 Task: Create a section Data Mining Sprint and in the section, add a milestone Risk Assessment and Management in the project AirLink
Action: Mouse moved to (74, 420)
Screenshot: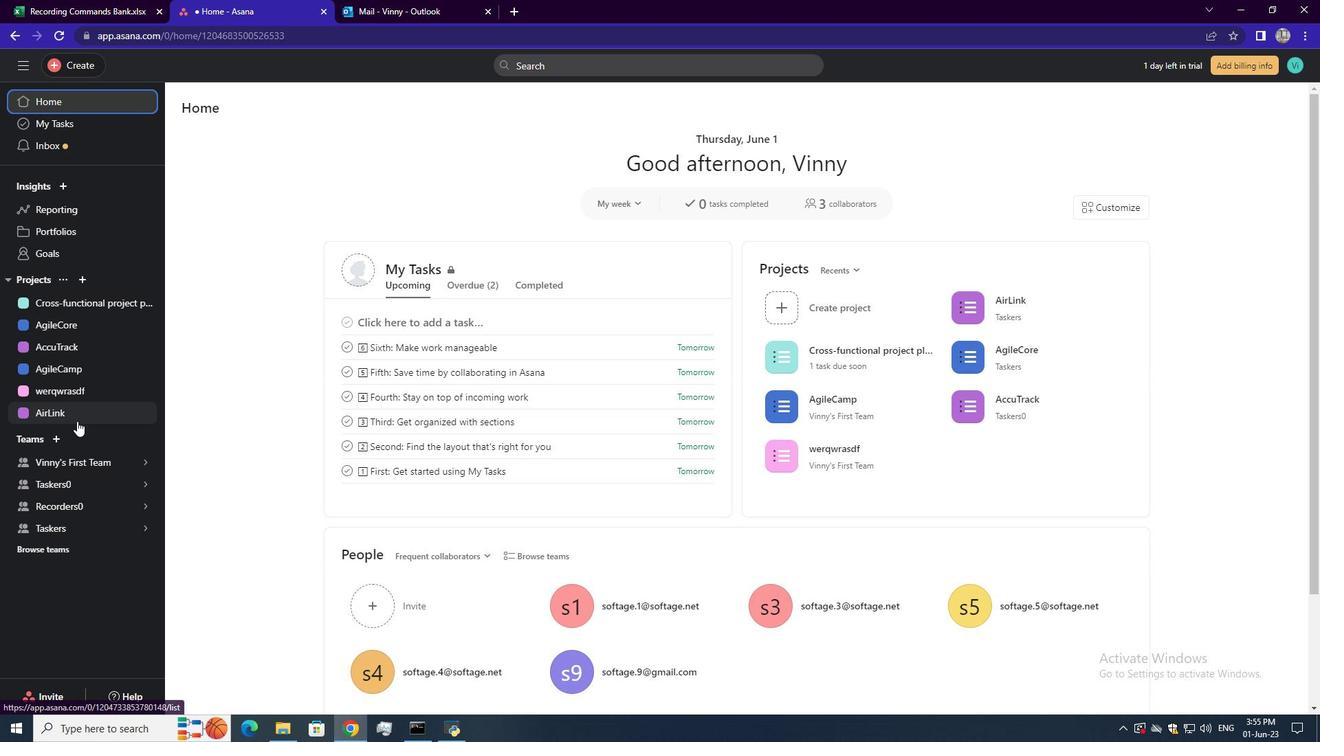 
Action: Mouse pressed left at (74, 420)
Screenshot: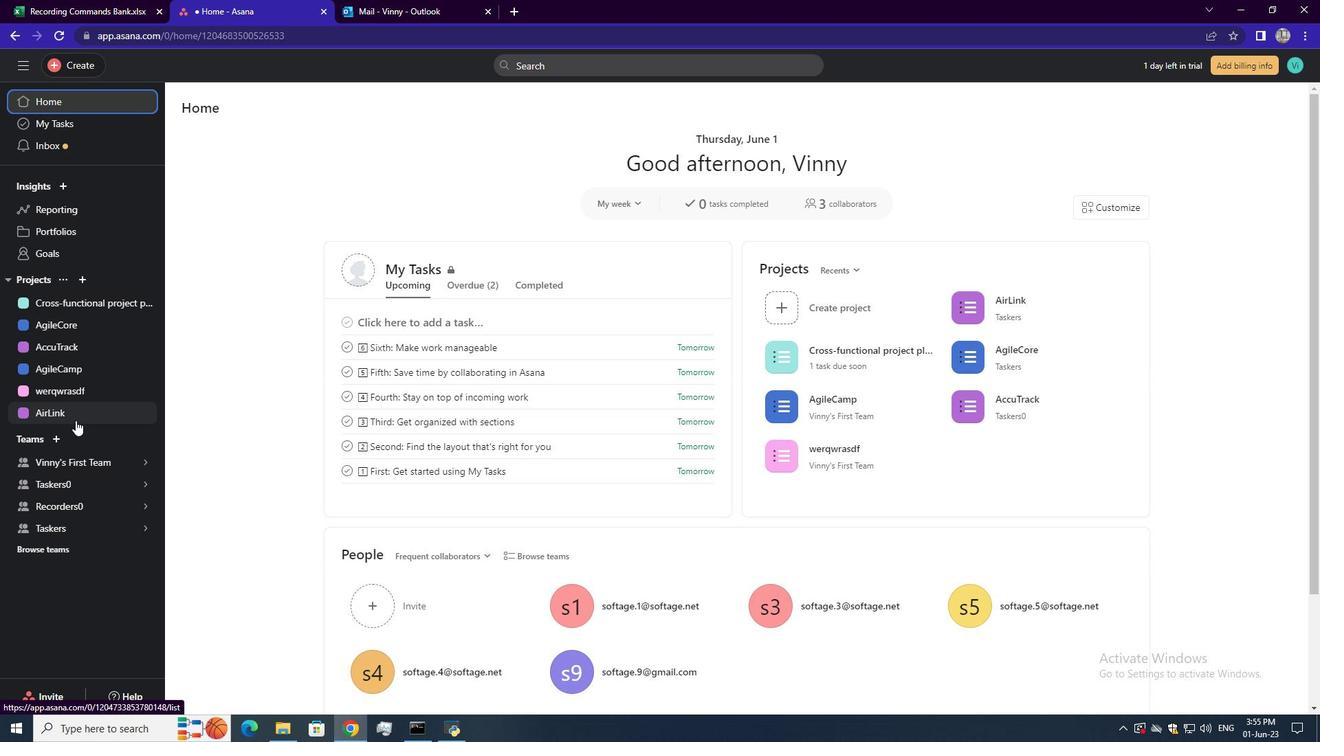 
Action: Mouse moved to (255, 591)
Screenshot: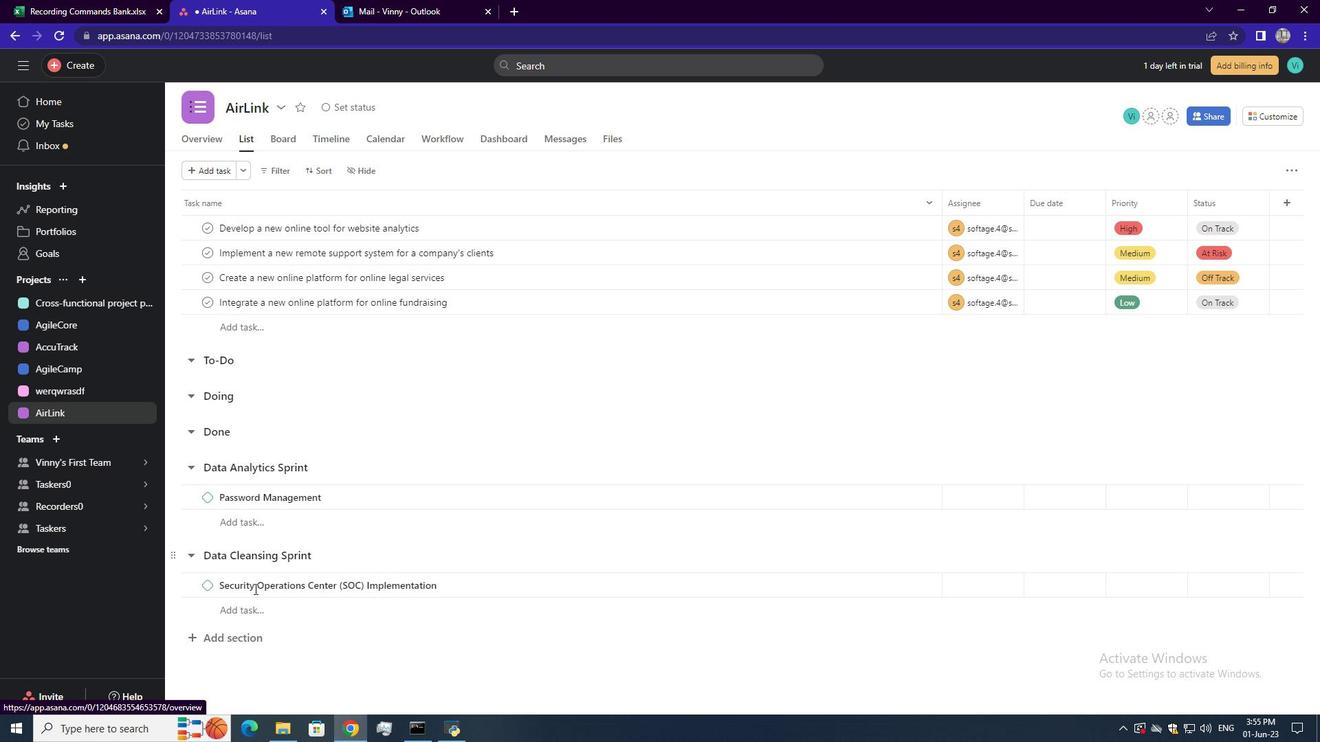 
Action: Mouse scrolled (255, 590) with delta (0, 0)
Screenshot: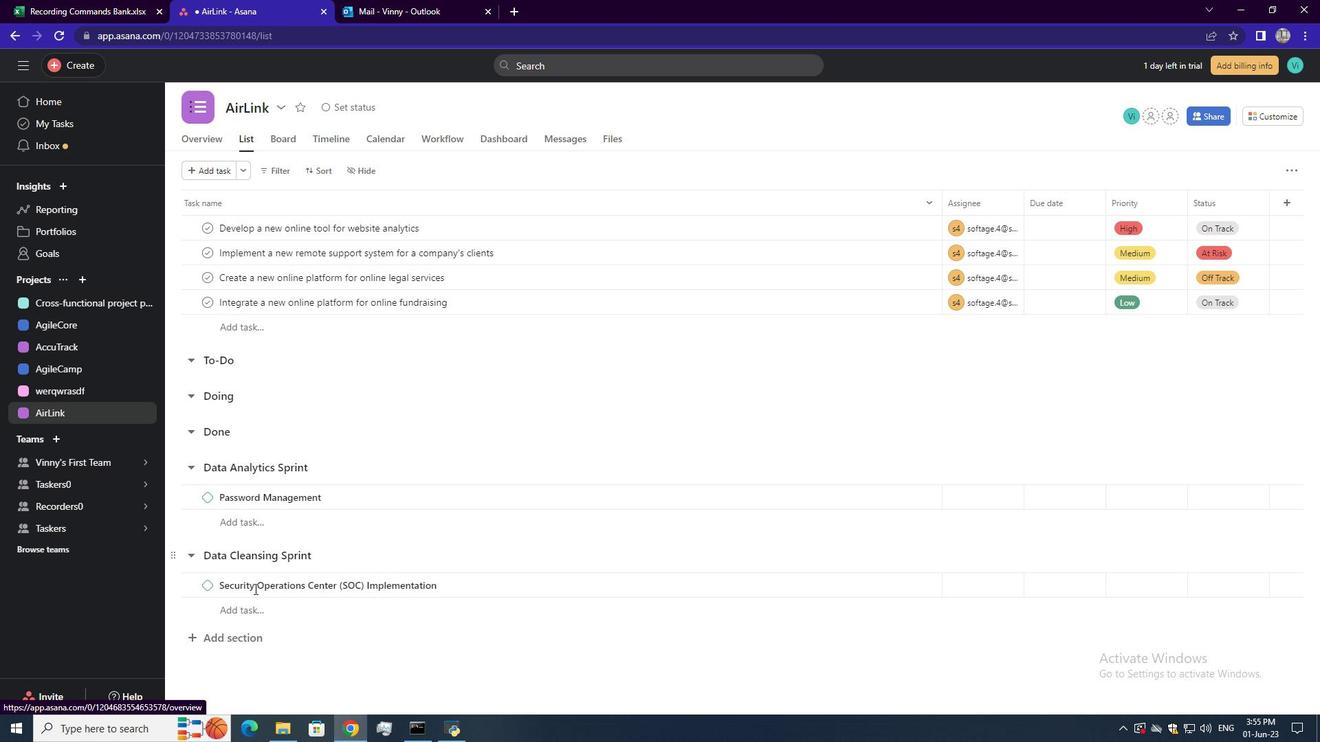 
Action: Mouse scrolled (255, 590) with delta (0, 0)
Screenshot: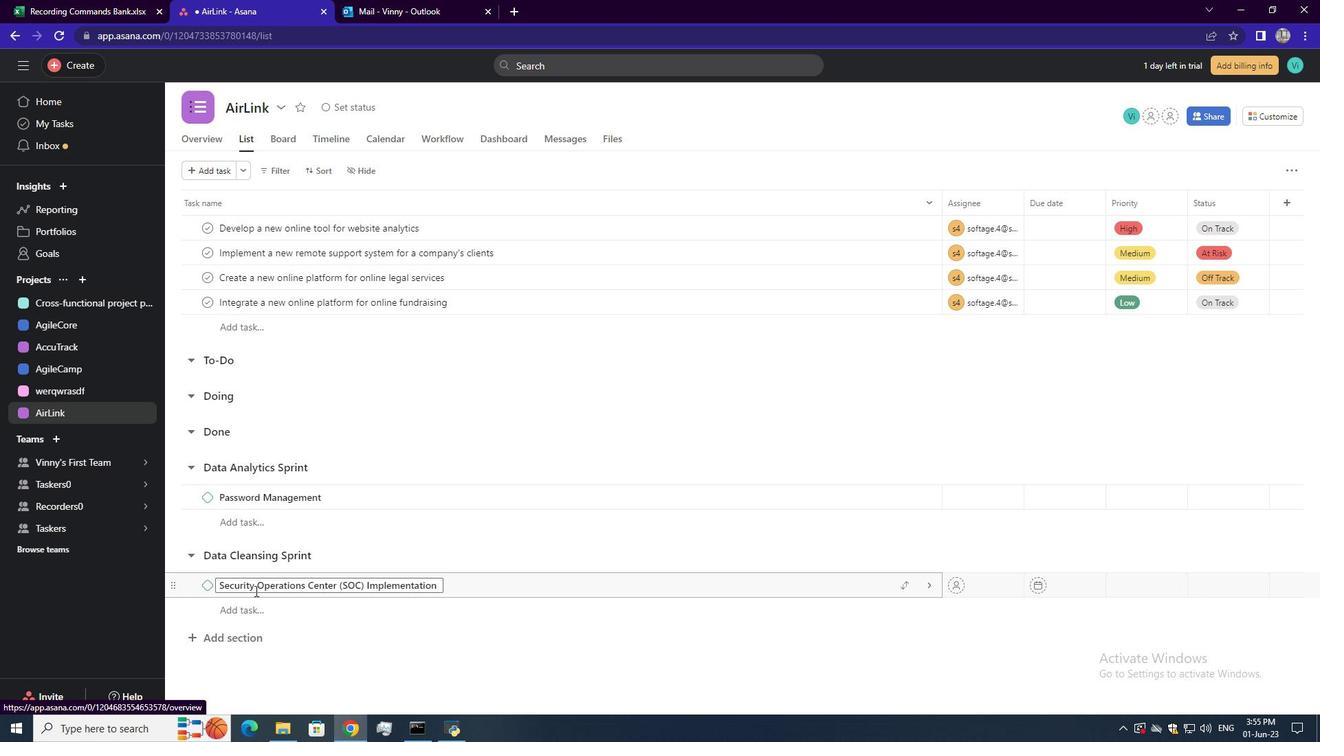 
Action: Mouse moved to (248, 636)
Screenshot: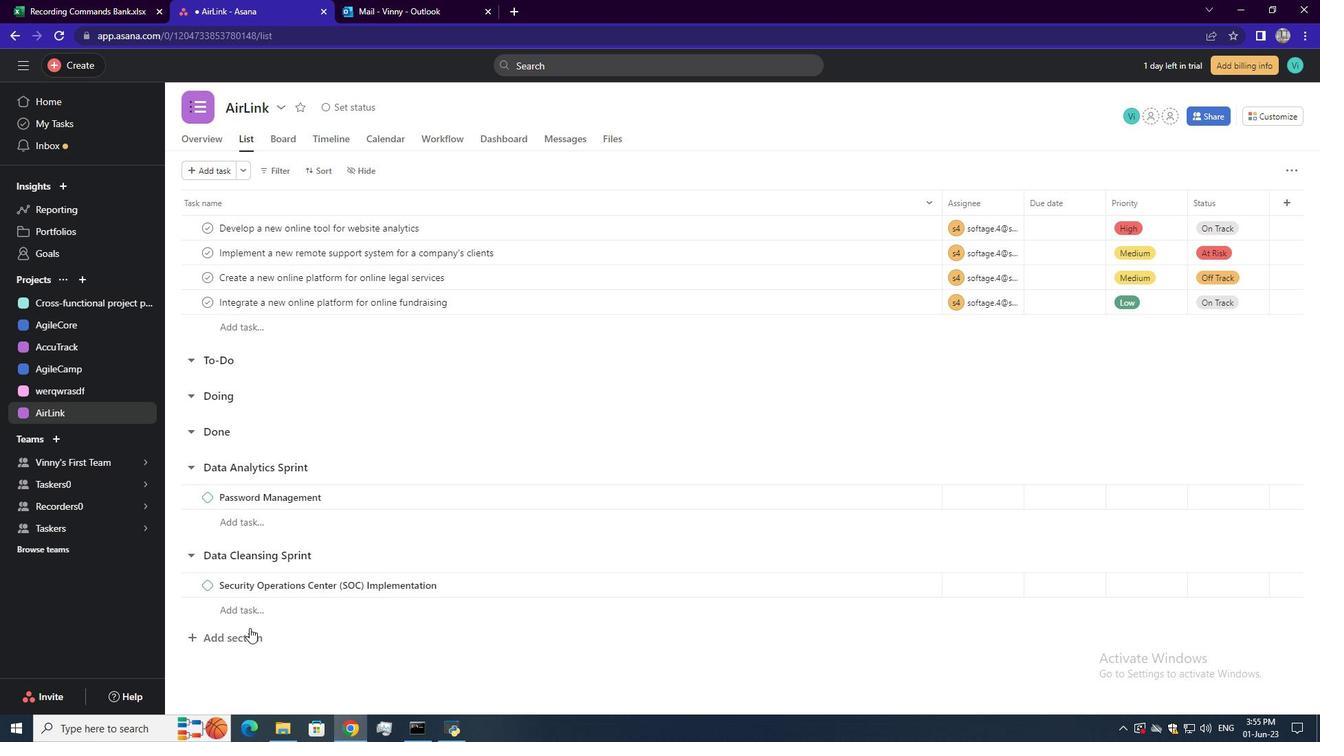 
Action: Mouse pressed left at (248, 636)
Screenshot: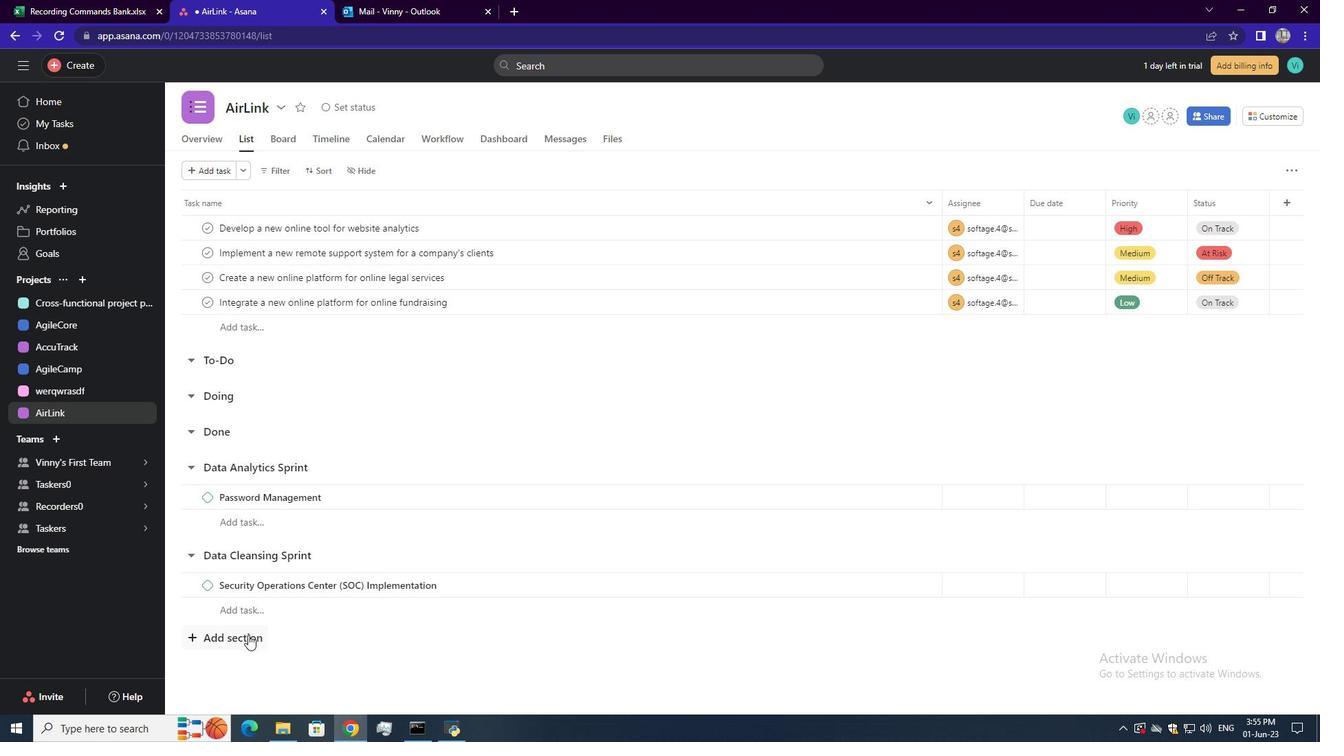 
Action: Mouse moved to (248, 638)
Screenshot: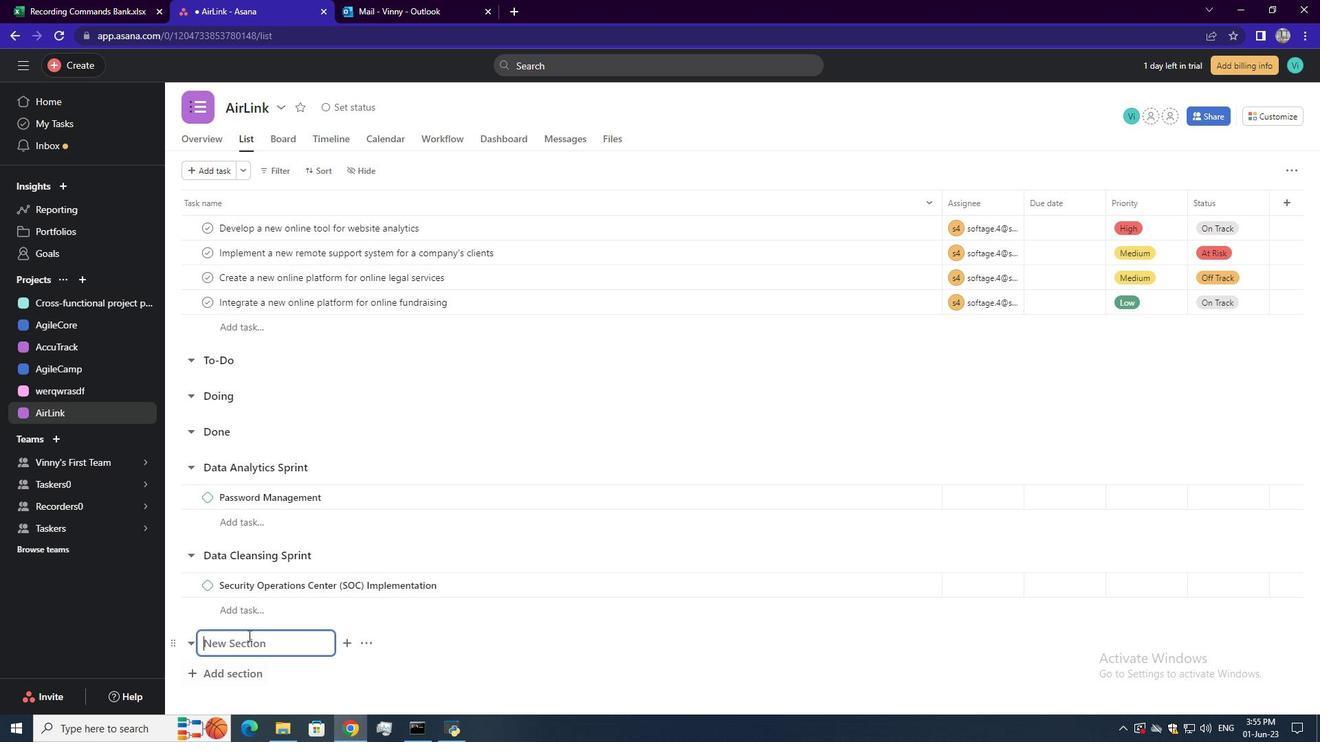 
Action: Mouse pressed left at (248, 638)
Screenshot: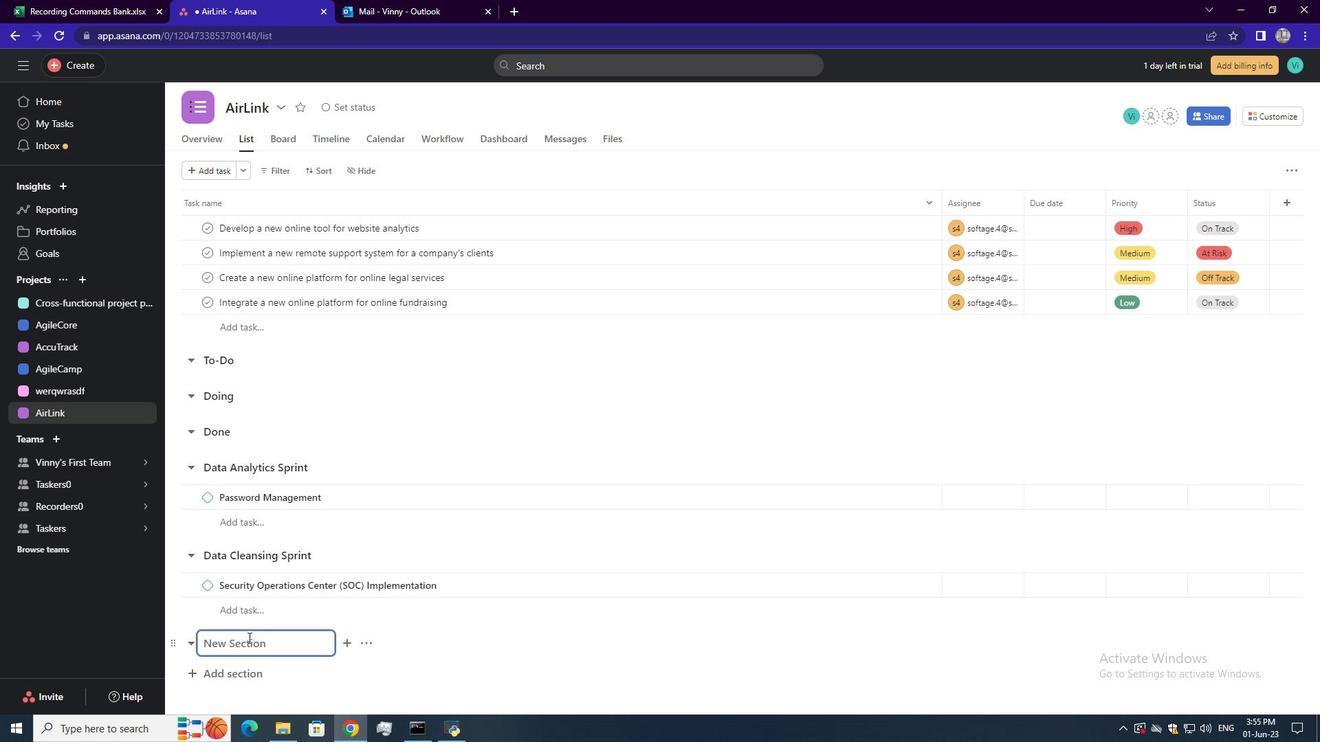
Action: Key pressed <Key.shift>Data<Key.space><Key.shift>Mining<Key.space><Key.shift>Sprint<Key.space><Key.enter>
Screenshot: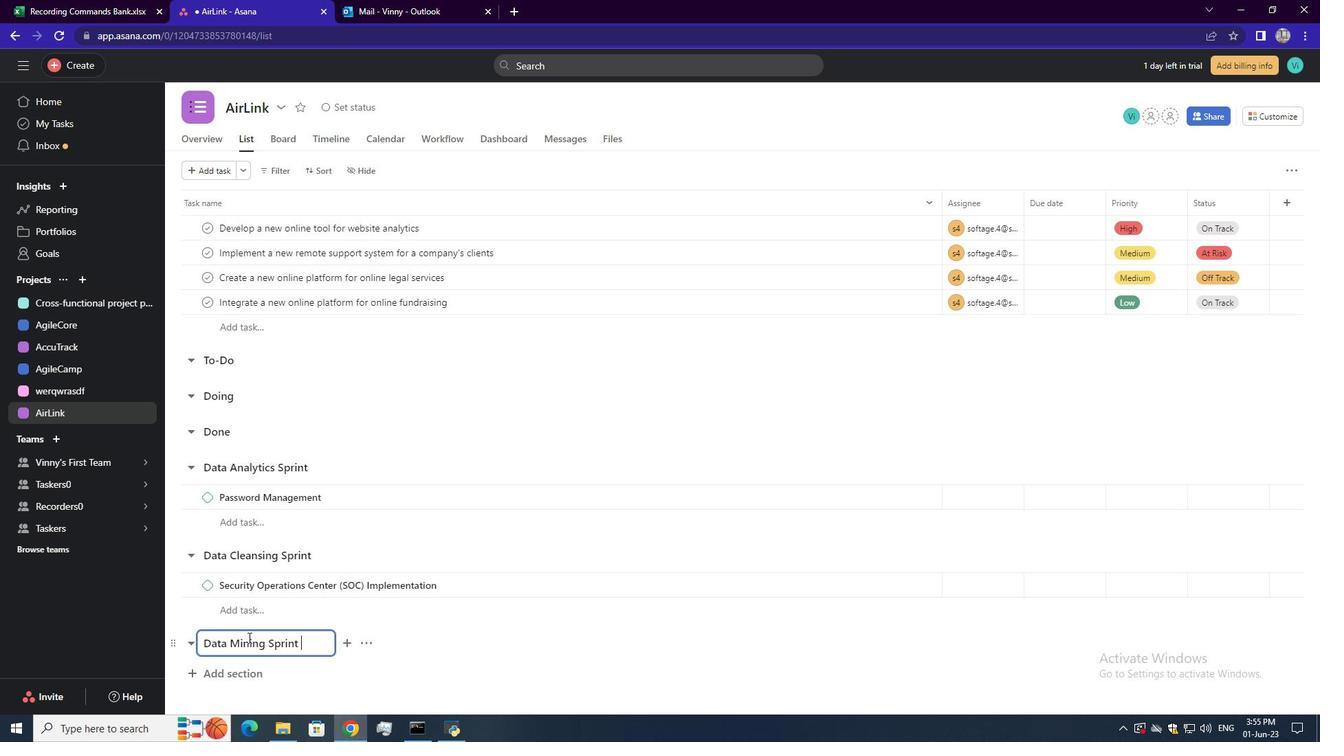 
Action: Mouse moved to (261, 670)
Screenshot: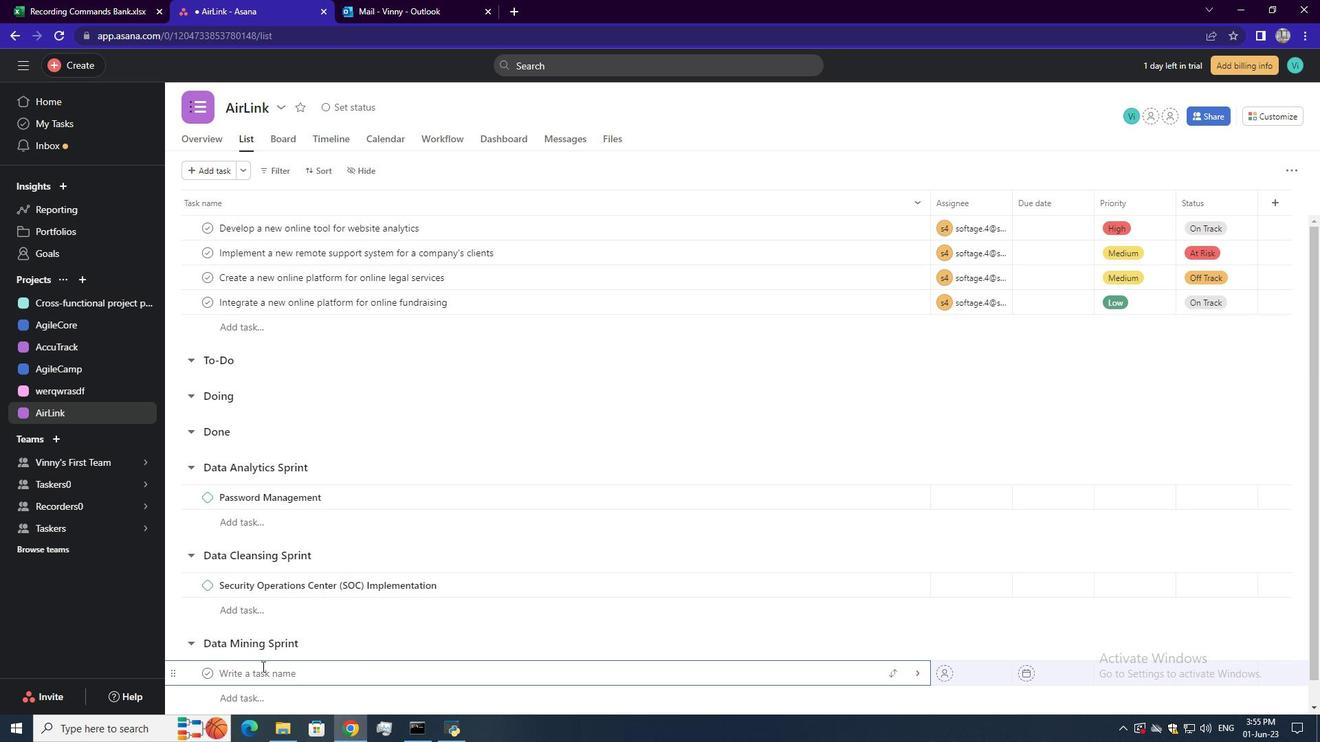 
Action: Mouse pressed left at (261, 670)
Screenshot: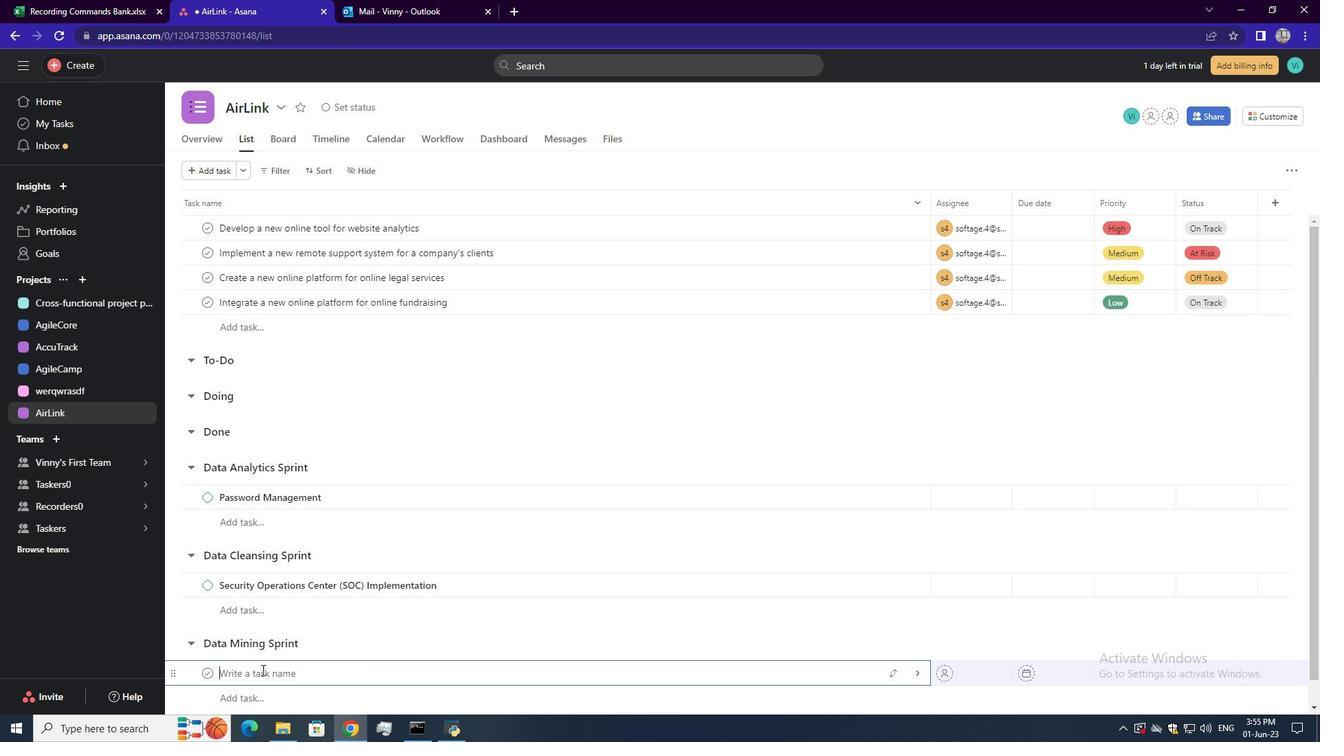 
Action: Mouse moved to (261, 671)
Screenshot: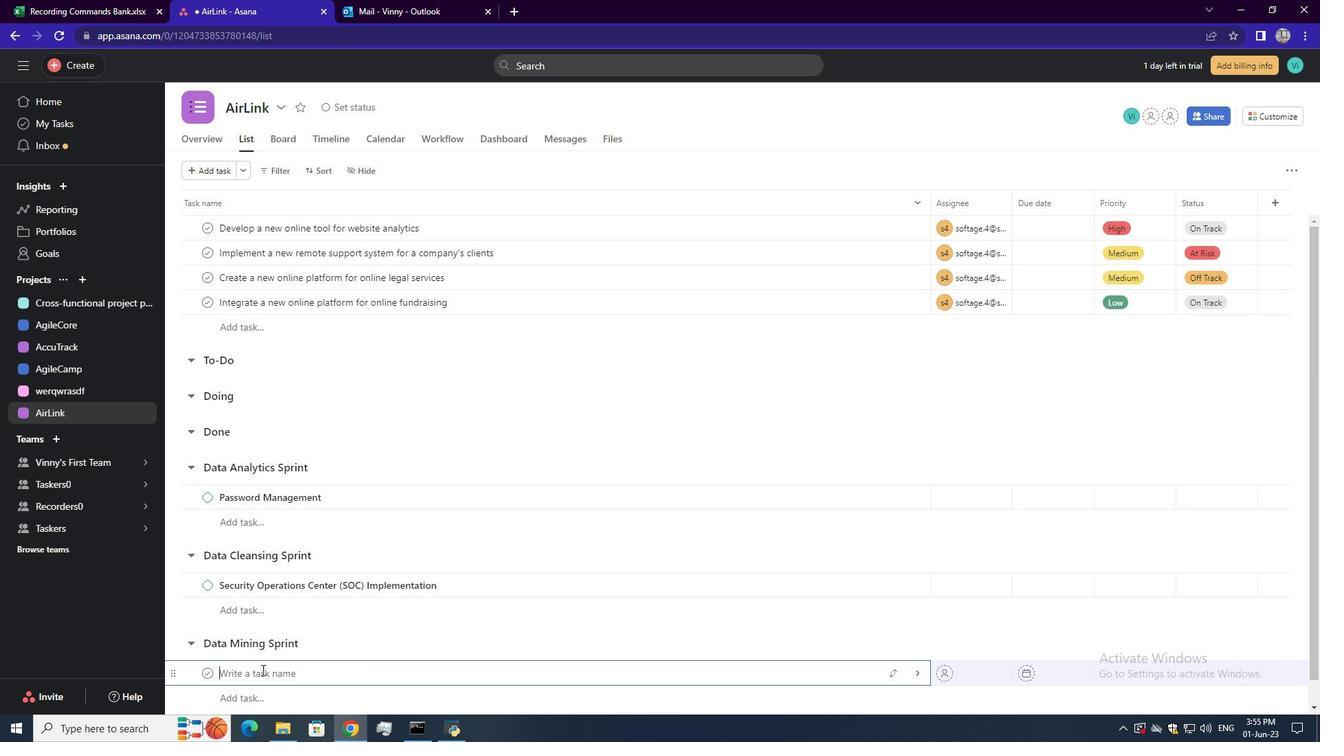 
Action: Key pressed <Key.shift>Risk<Key.space><Key.shift>Assessment<Key.space>and<Key.space><Key.shift>Management<Key.enter>
Screenshot: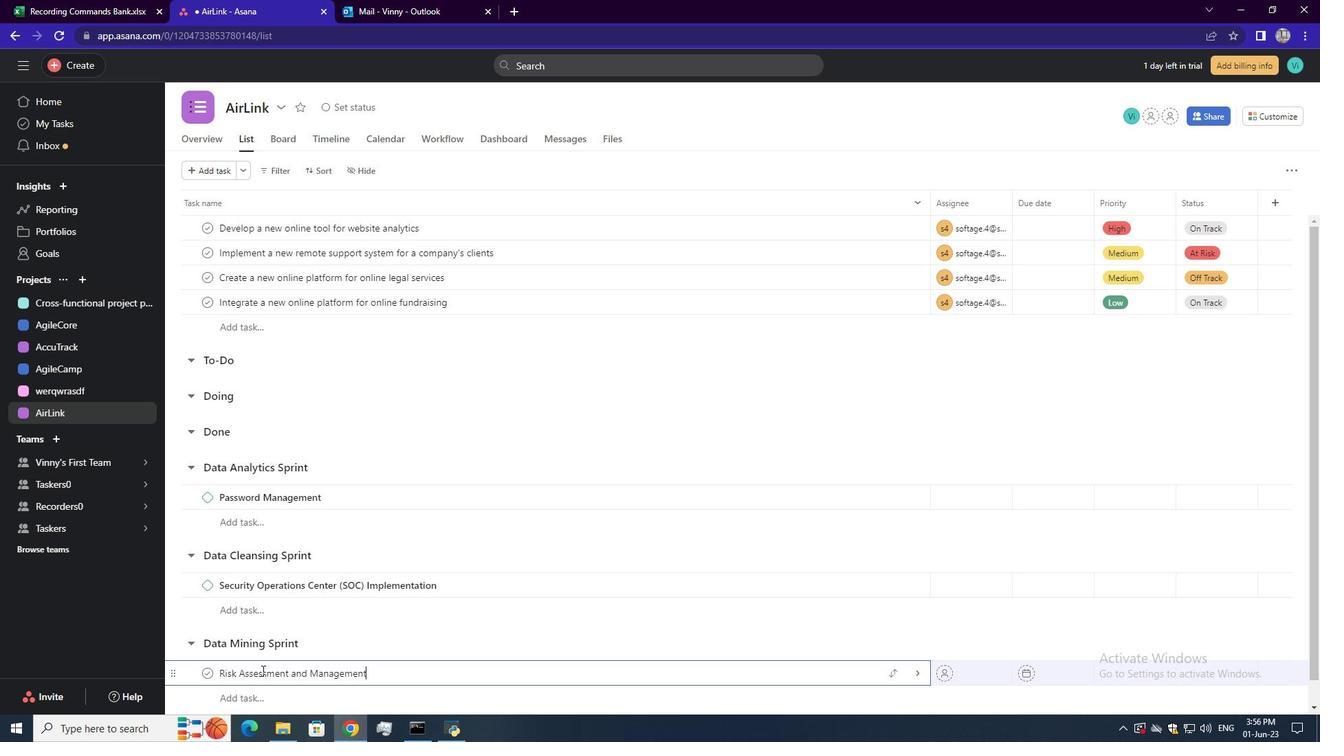 
Action: Mouse moved to (409, 675)
Screenshot: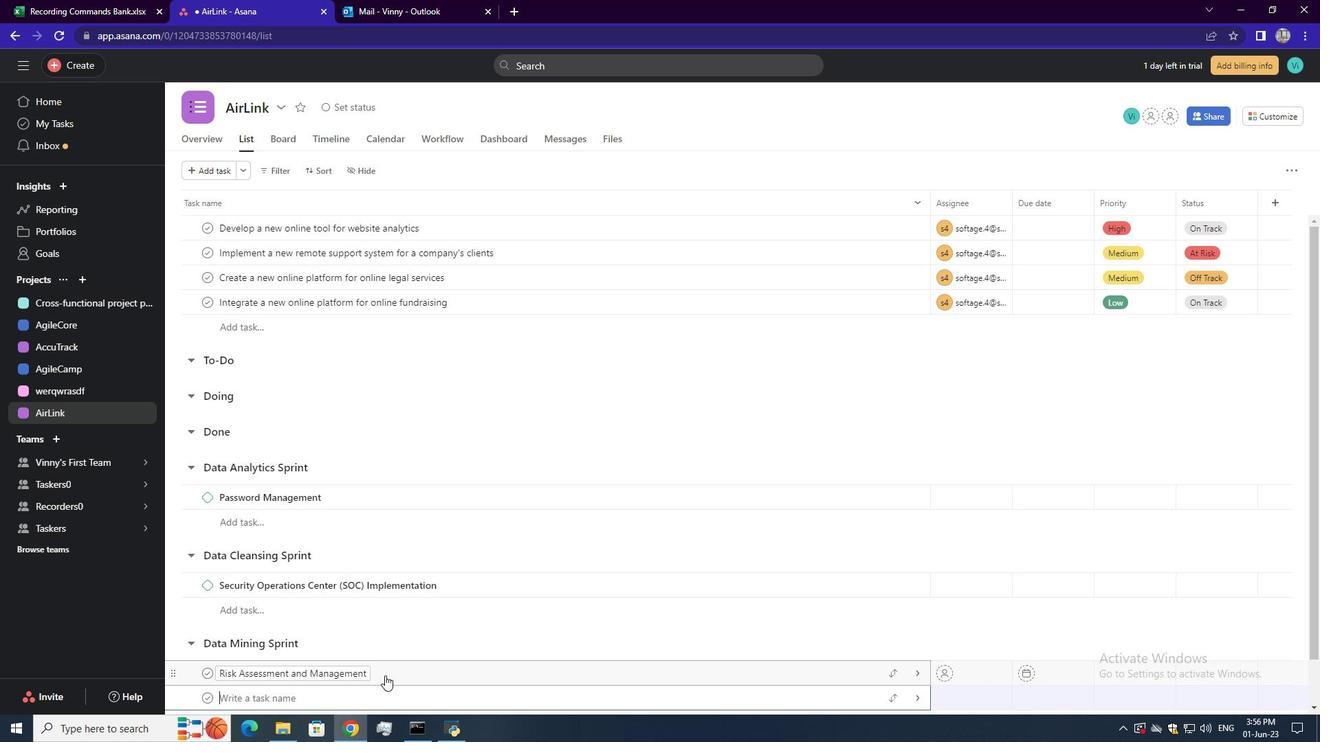 
Action: Mouse pressed left at (409, 675)
Screenshot: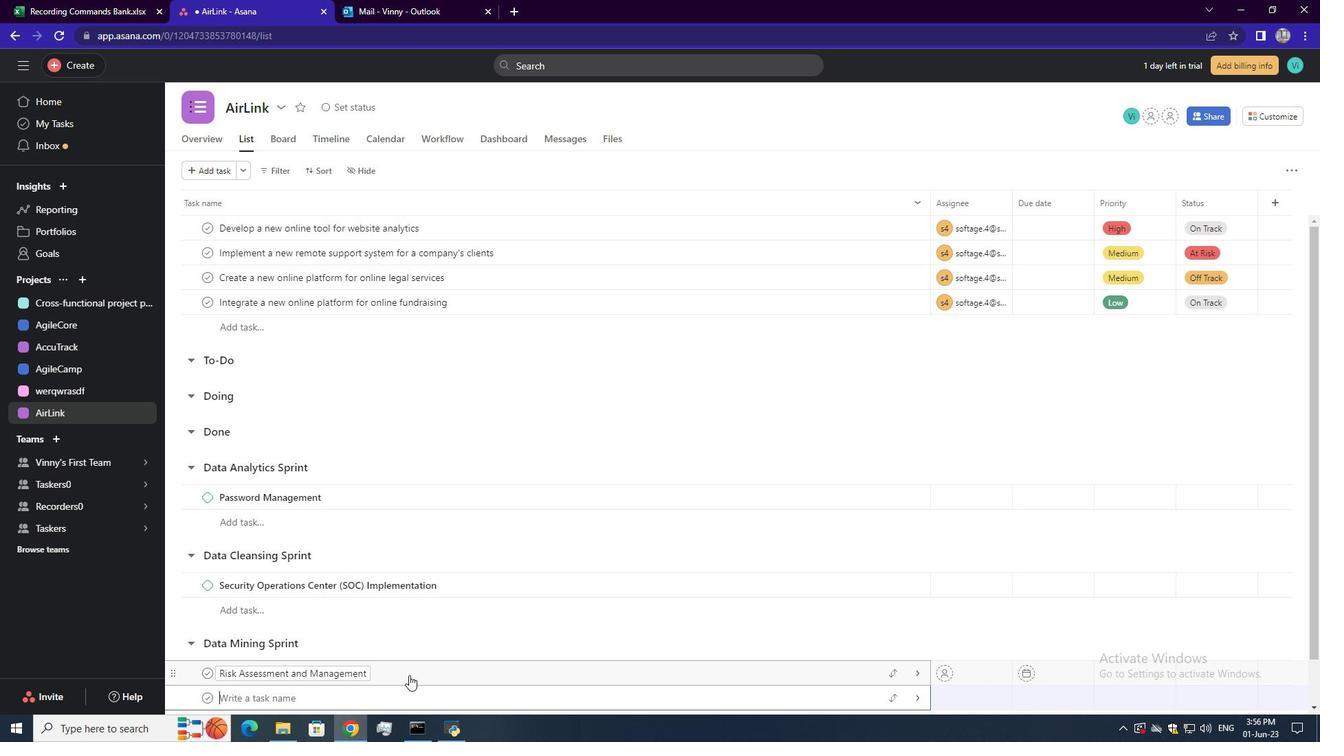 
Action: Mouse moved to (1277, 168)
Screenshot: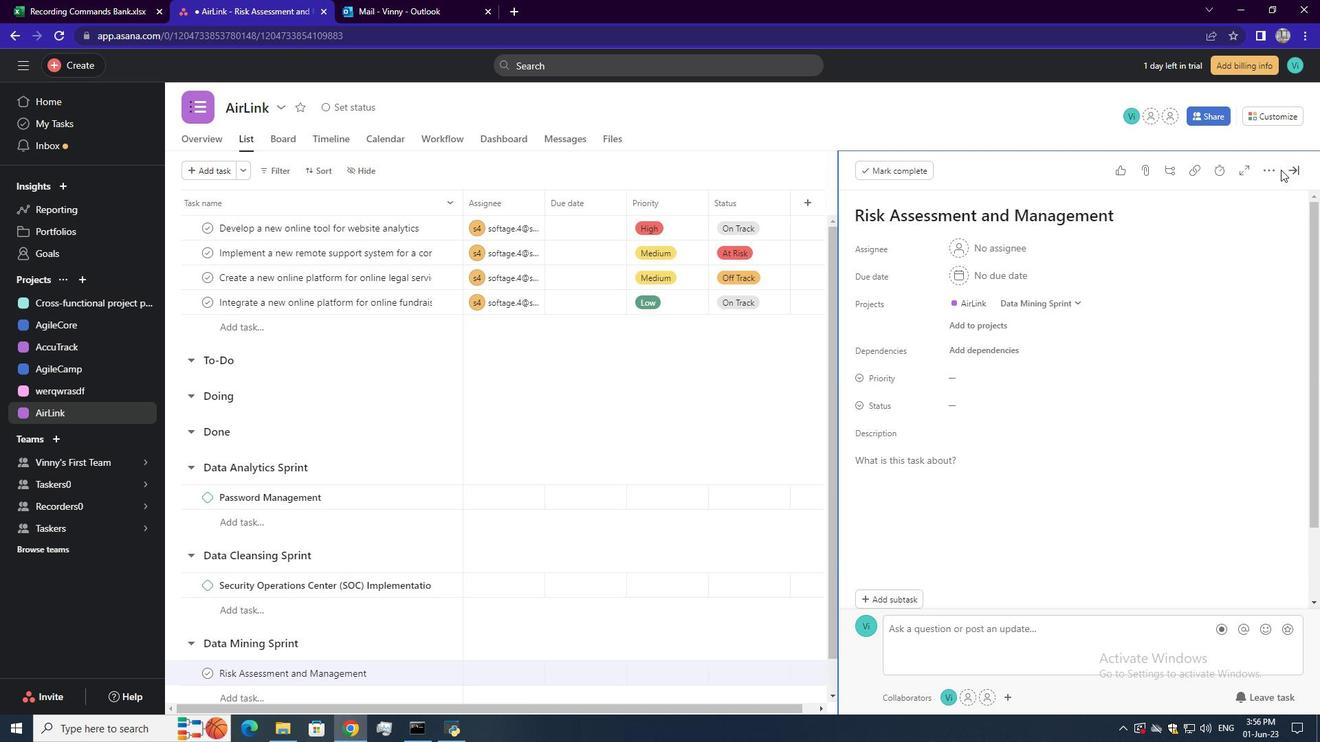 
Action: Mouse pressed left at (1277, 168)
Screenshot: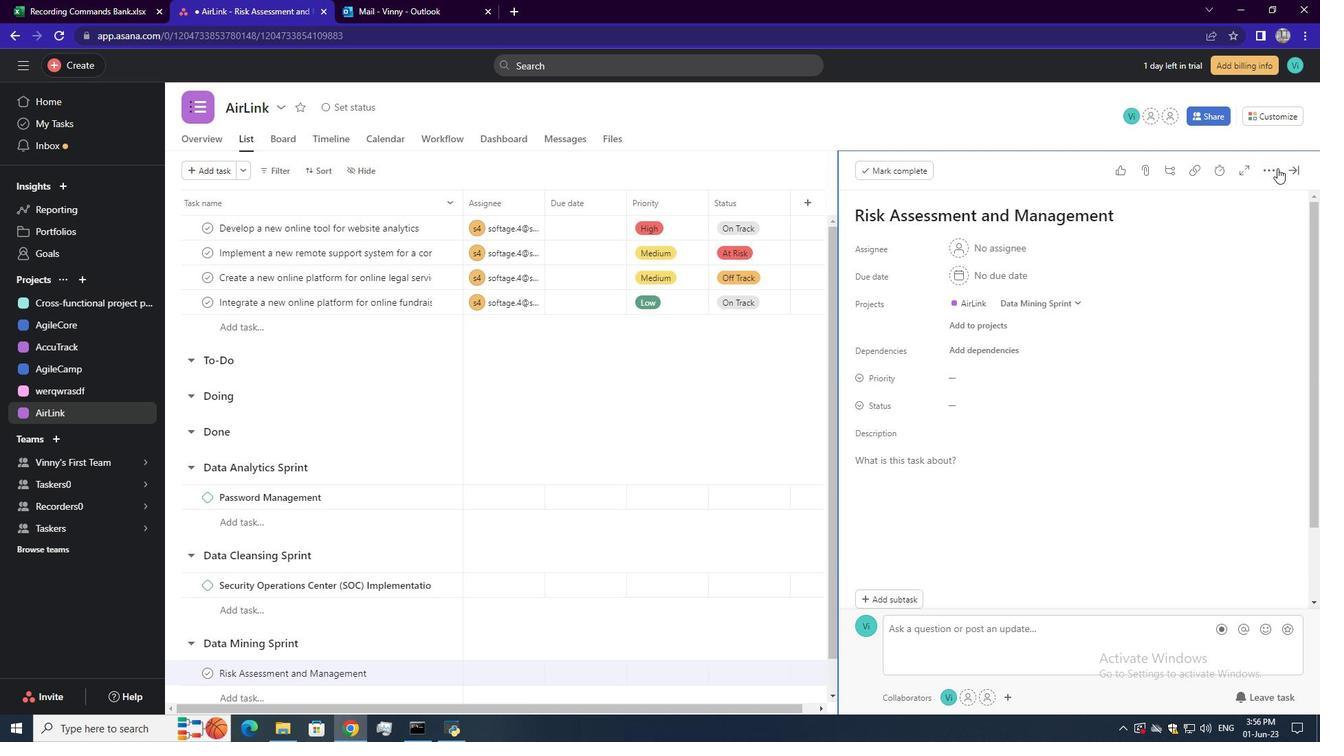 
Action: Mouse moved to (1199, 222)
Screenshot: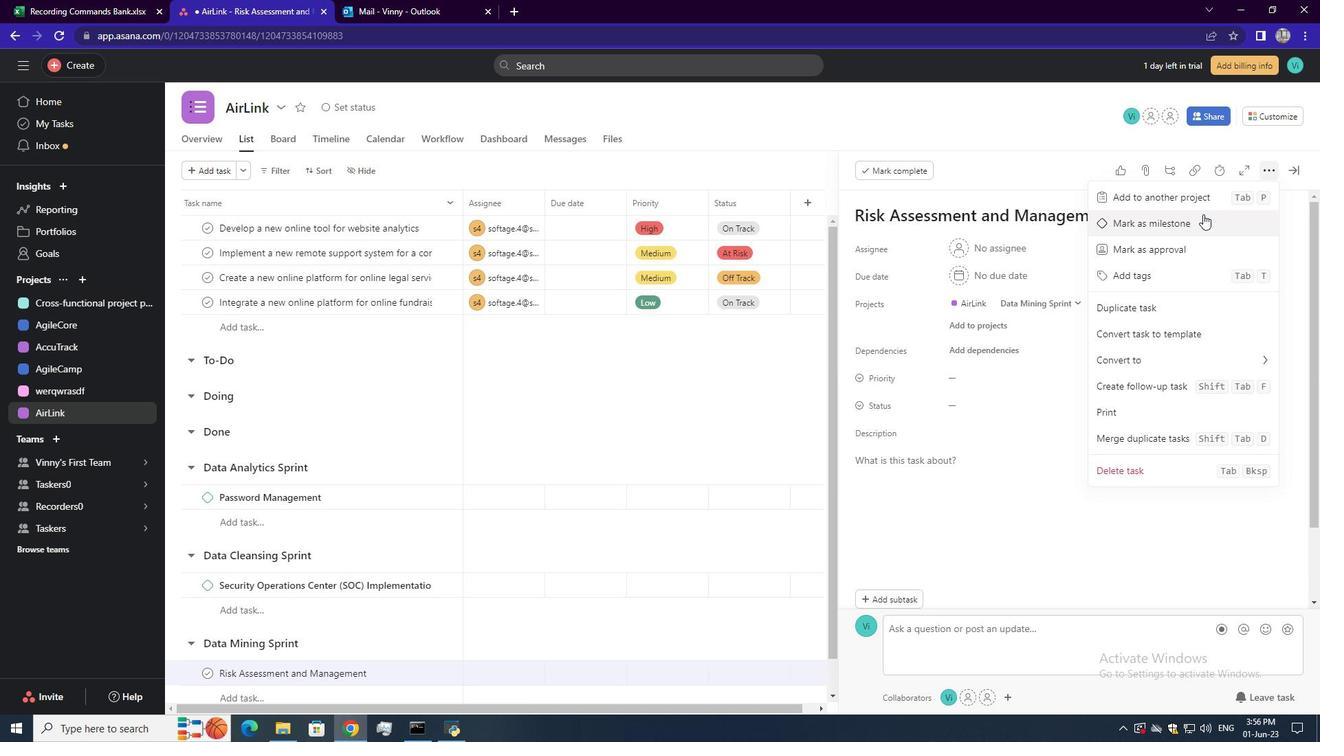 
Action: Mouse pressed left at (1199, 222)
Screenshot: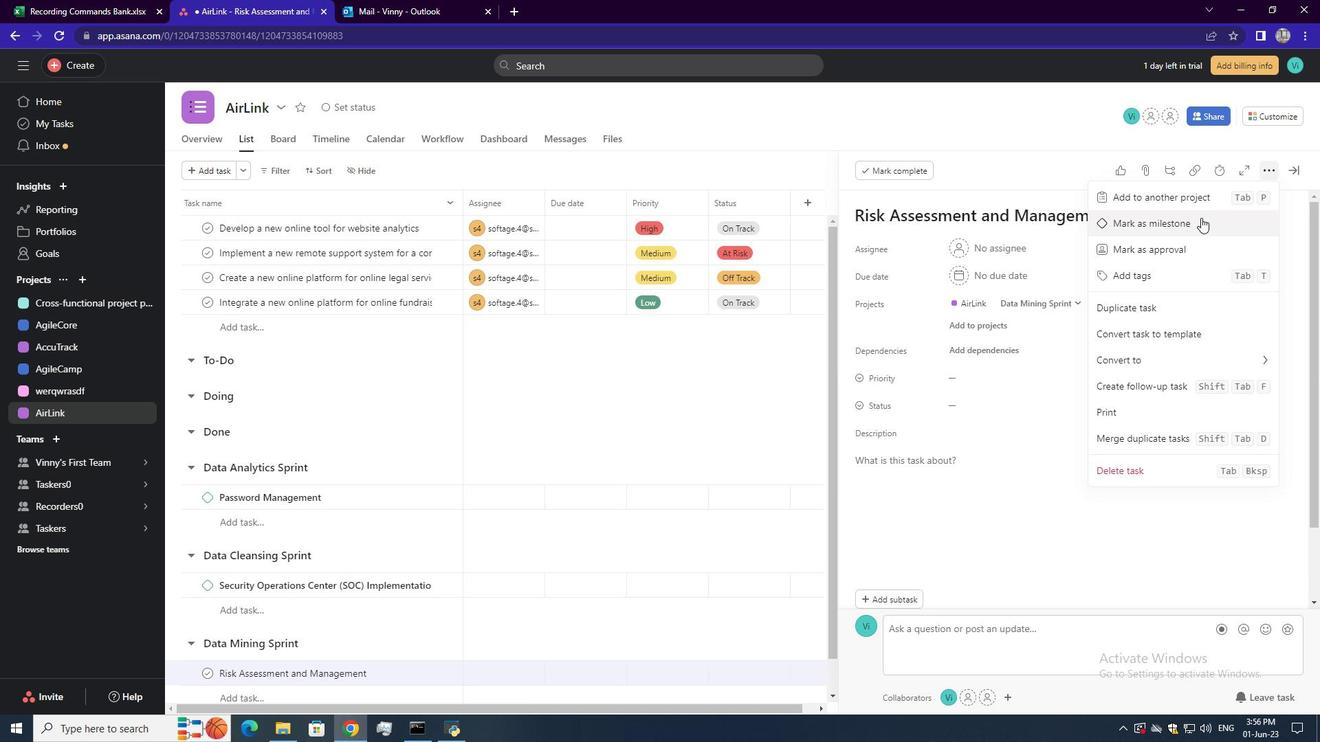 
